 Task: Select the range for dropdown criteria.
Action: Mouse moved to (164, 76)
Screenshot: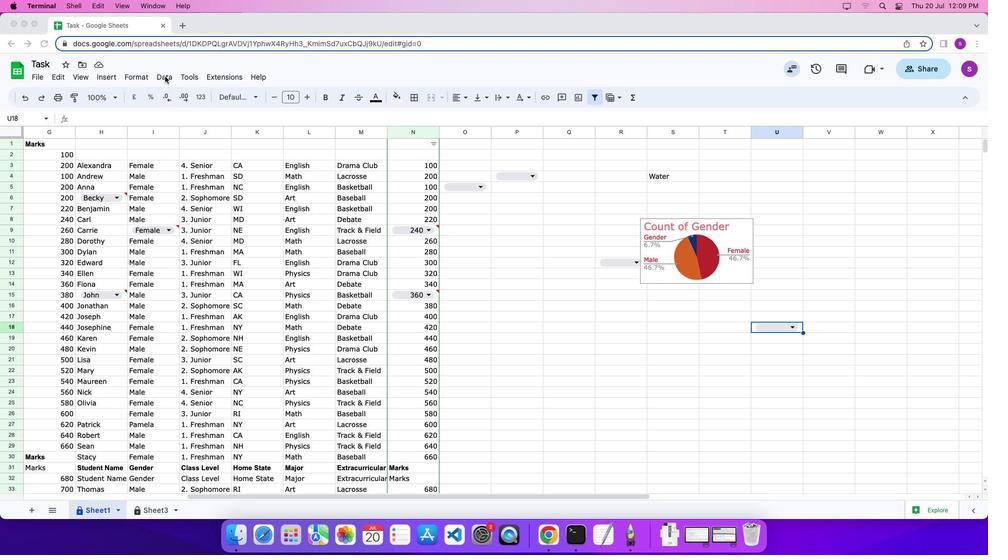 
Action: Mouse pressed left at (164, 76)
Screenshot: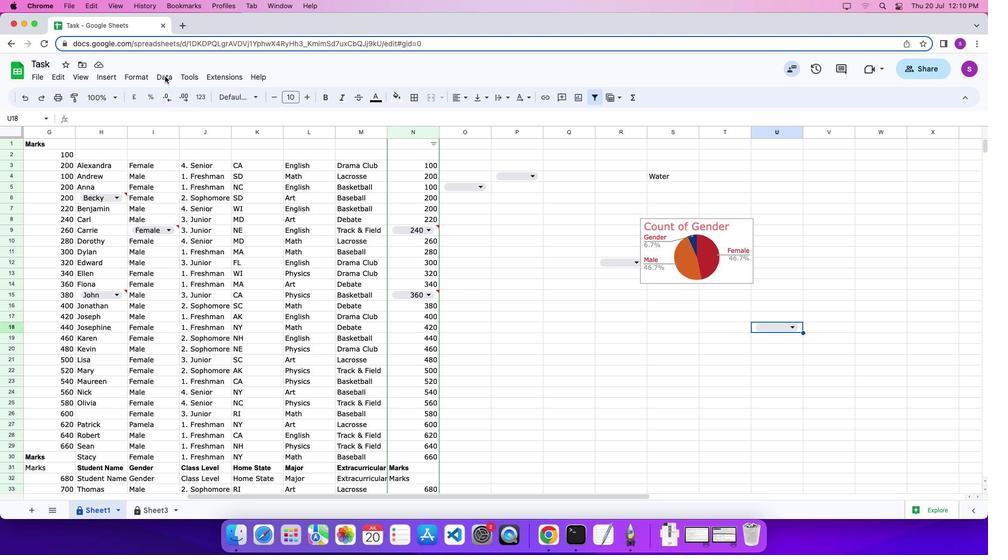 
Action: Mouse moved to (168, 77)
Screenshot: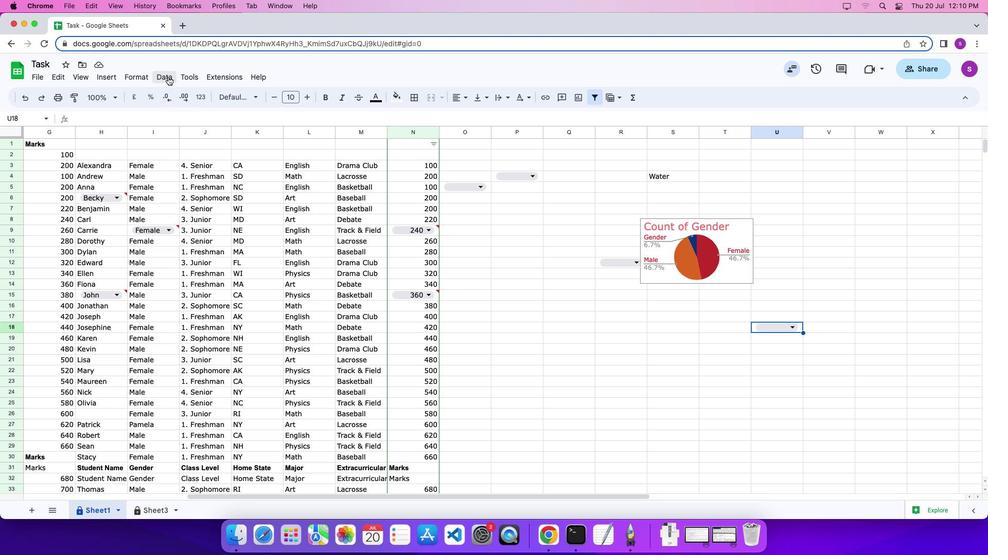 
Action: Mouse pressed left at (168, 77)
Screenshot: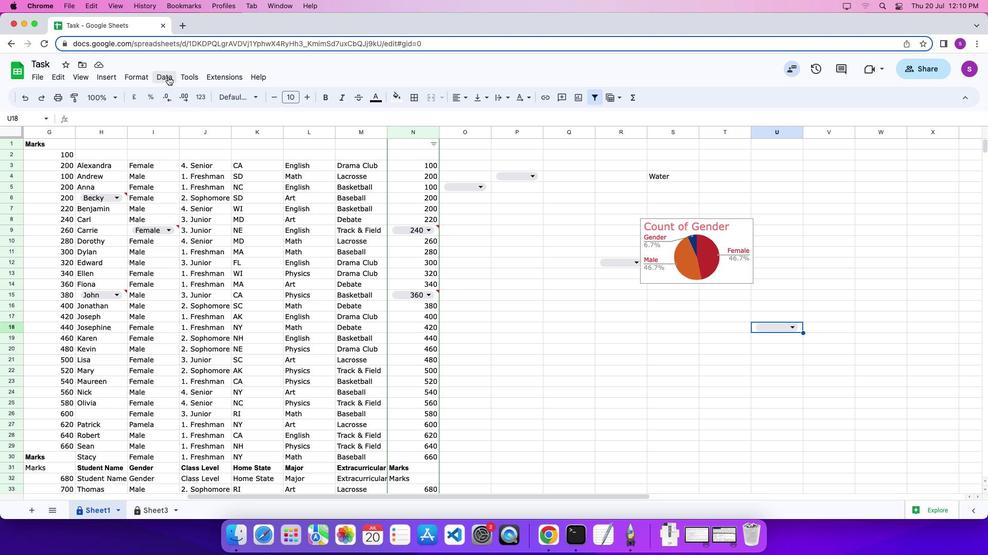 
Action: Mouse moved to (207, 285)
Screenshot: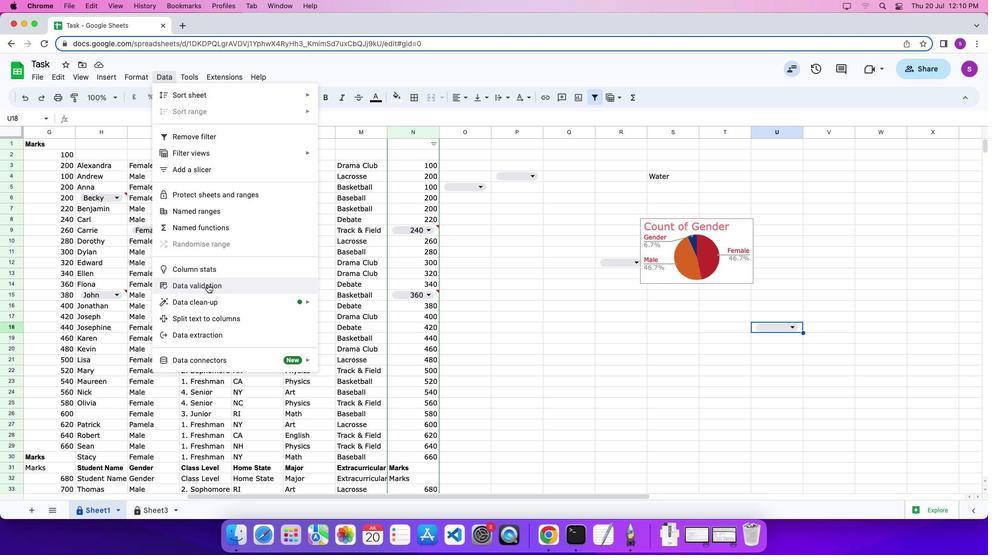 
Action: Mouse pressed left at (207, 285)
Screenshot: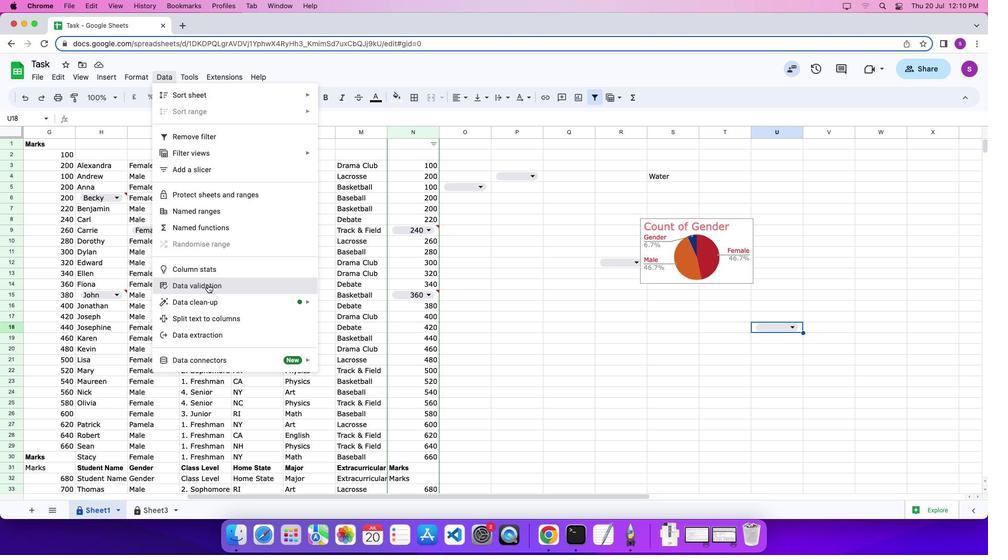 
Action: Mouse moved to (931, 437)
Screenshot: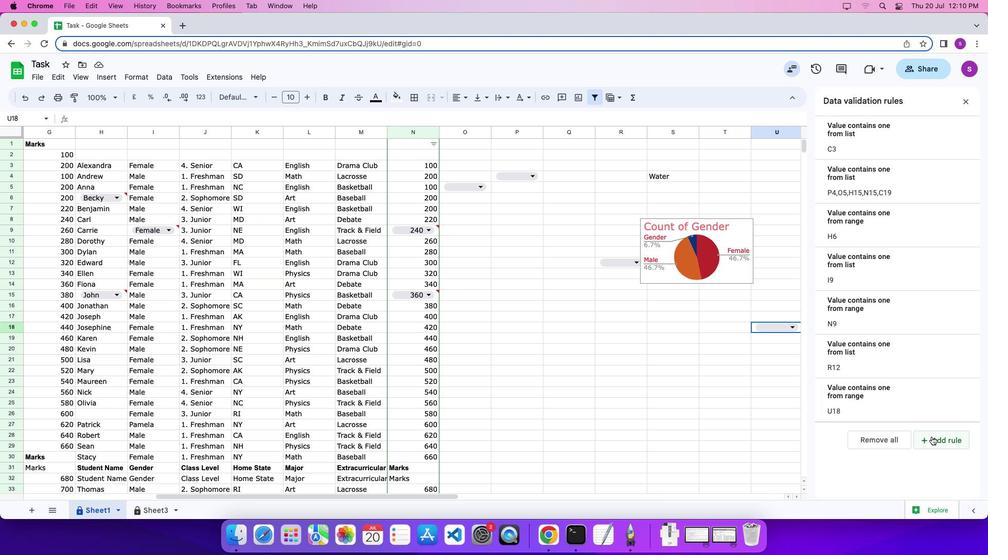 
Action: Mouse pressed left at (931, 437)
Screenshot: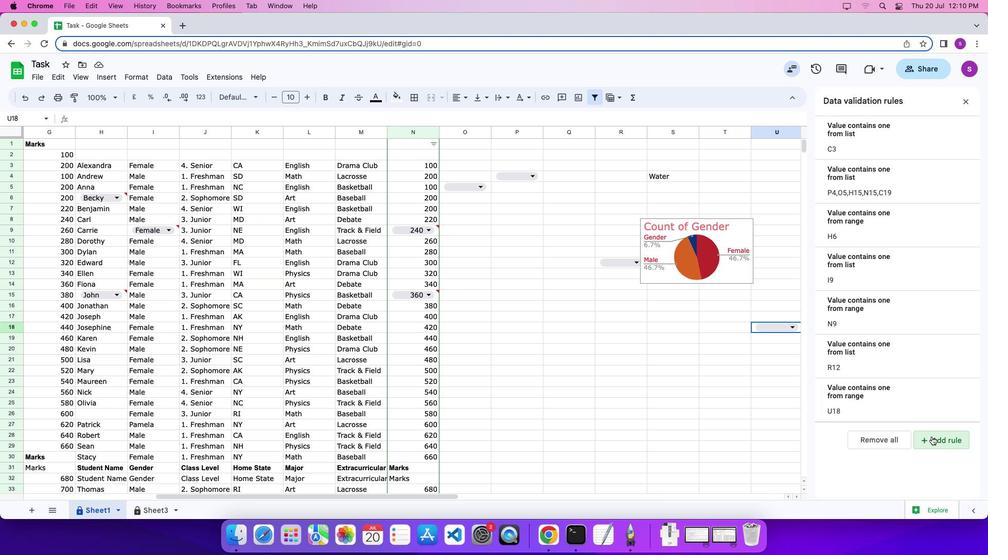 
Action: Mouse moved to (895, 195)
Screenshot: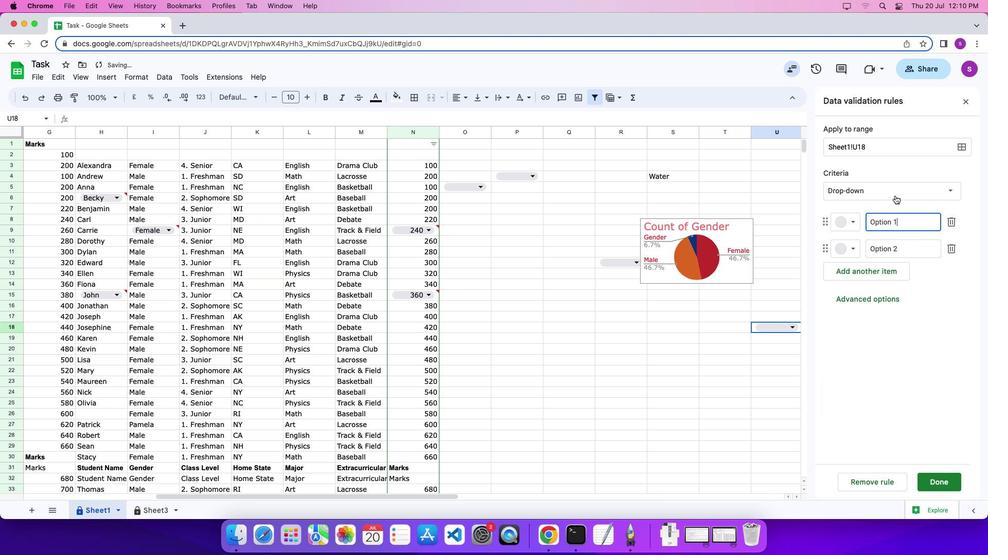
Action: Mouse pressed left at (895, 195)
Screenshot: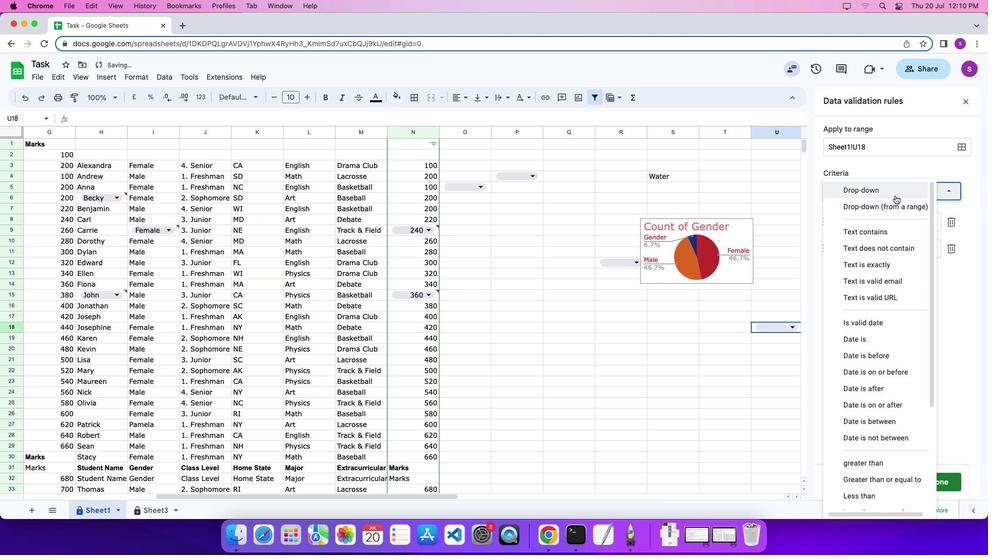 
Action: Mouse moved to (895, 204)
Screenshot: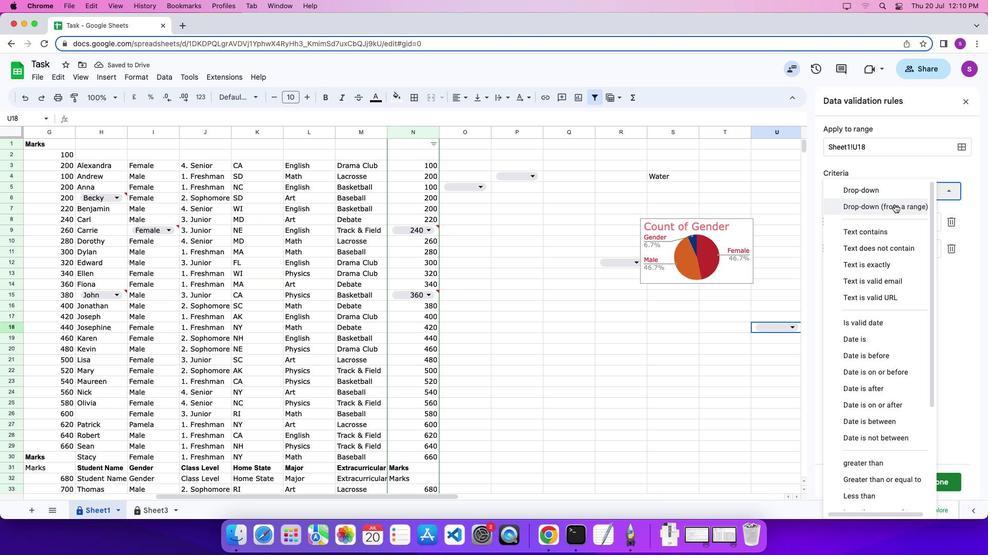 
Action: Mouse pressed left at (895, 204)
Screenshot: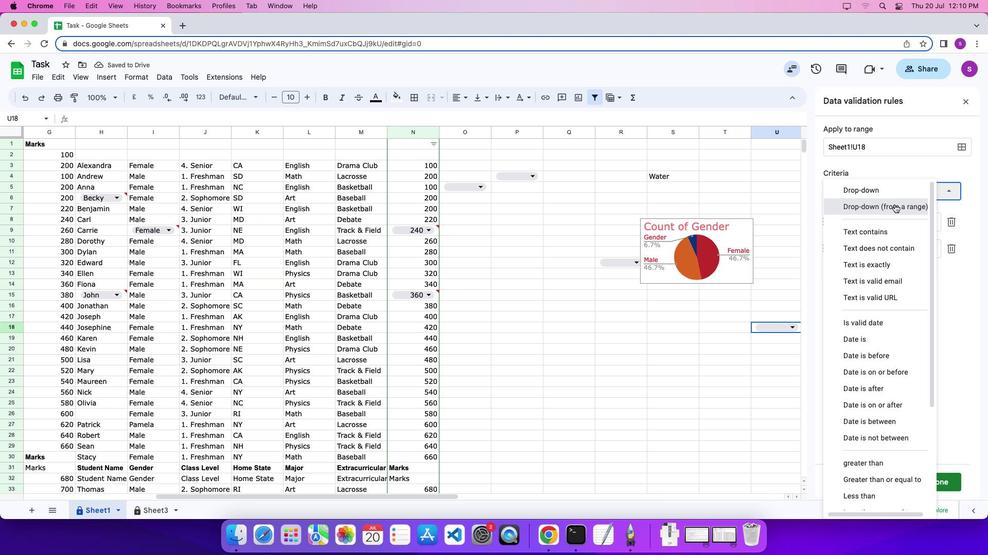 
Action: Mouse moved to (949, 222)
Screenshot: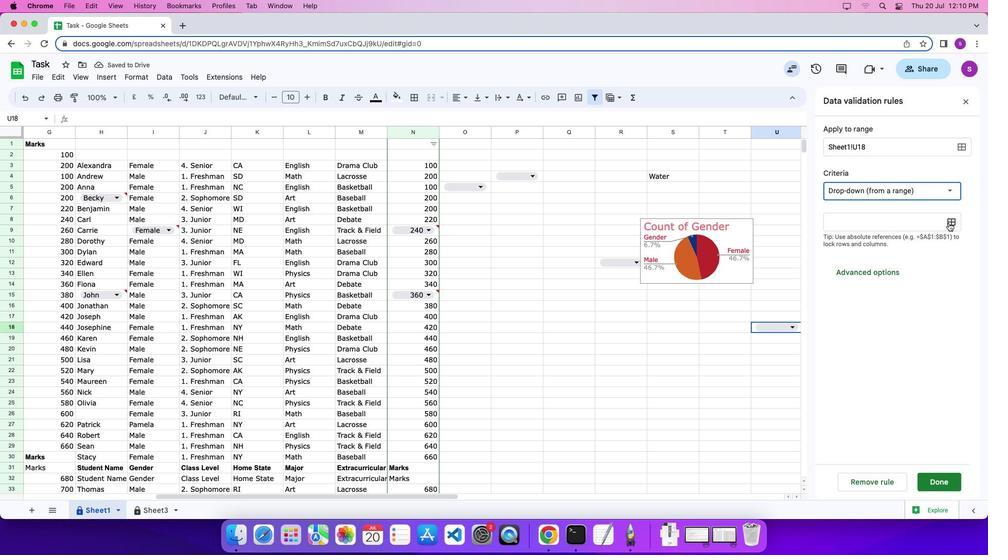 
Action: Mouse pressed left at (949, 222)
Screenshot: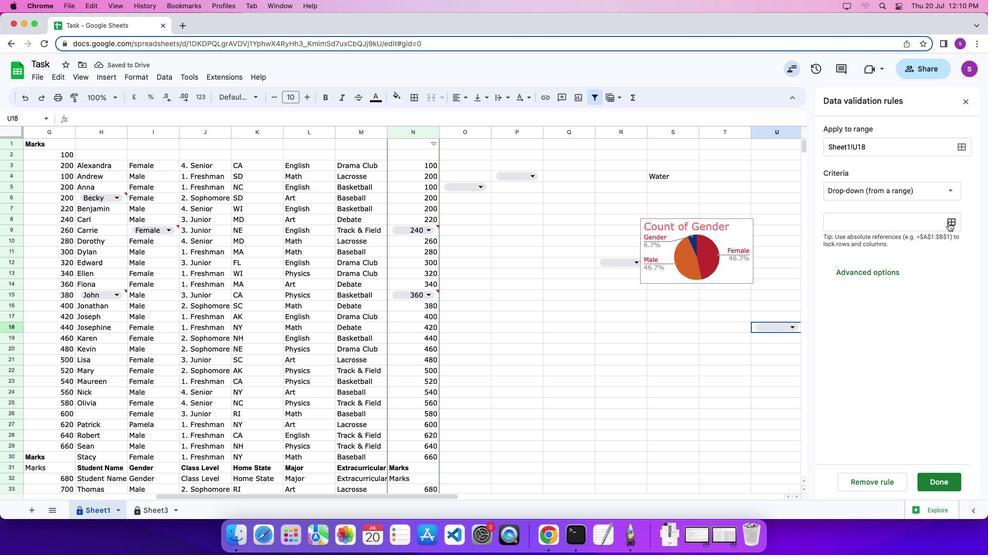 
Action: Mouse moved to (560, 281)
Screenshot: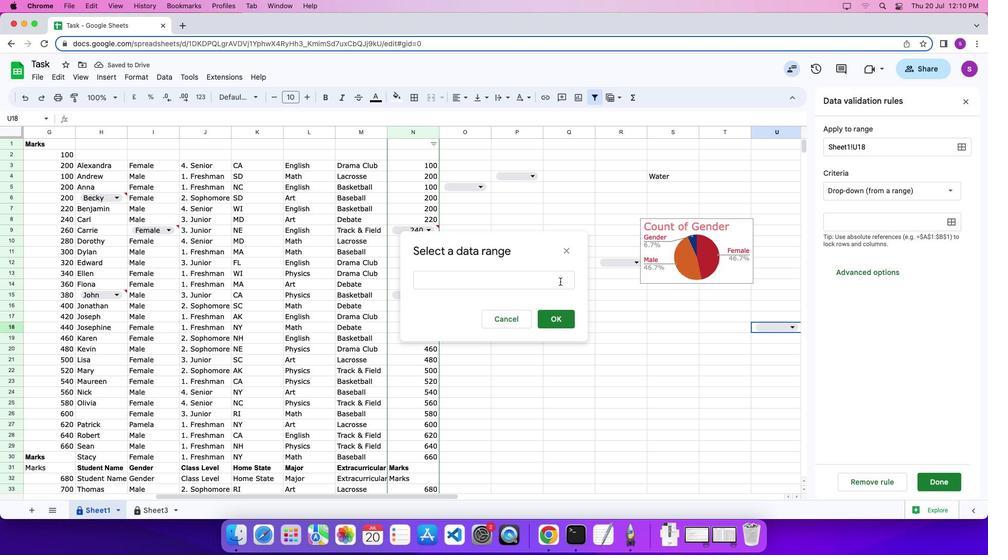 
Action: Mouse pressed left at (560, 281)
Screenshot: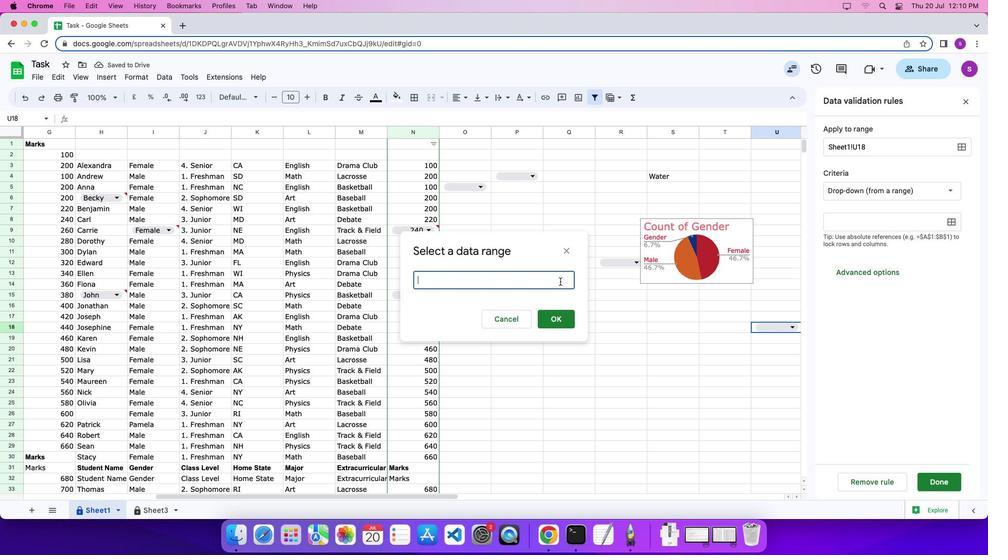 
Action: Key pressed Key.shift'K''1''2''\x03'
Screenshot: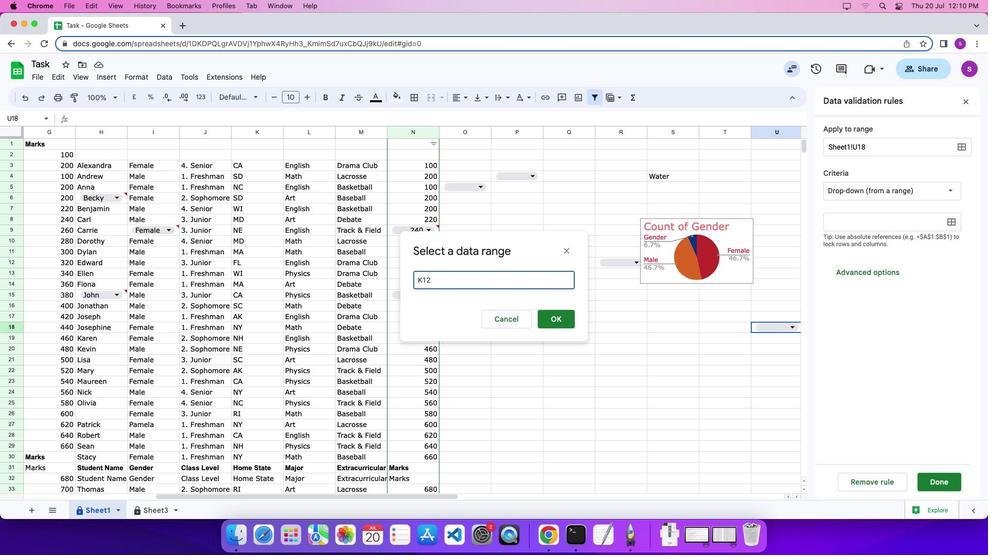 
Action: Mouse moved to (929, 481)
Screenshot: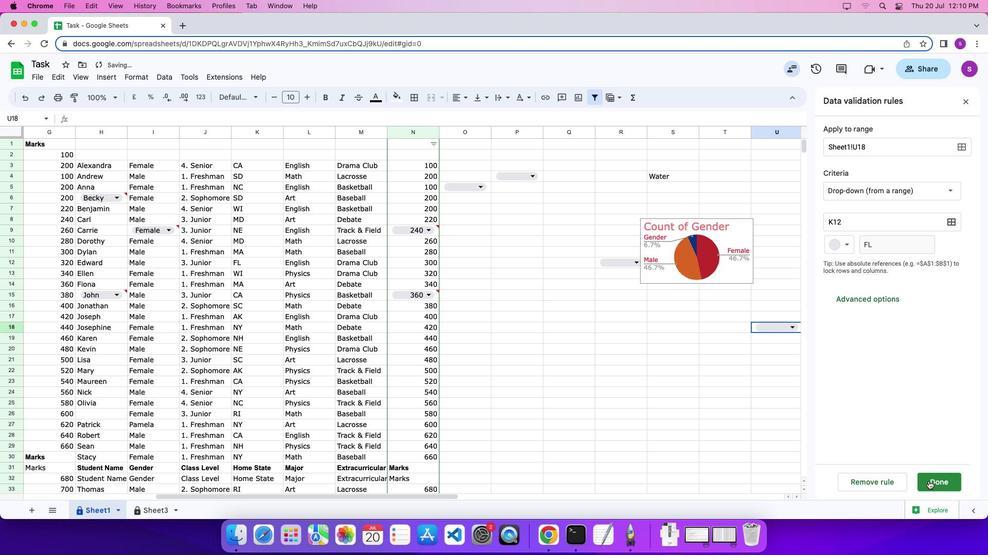 
Action: Mouse pressed left at (929, 481)
Screenshot: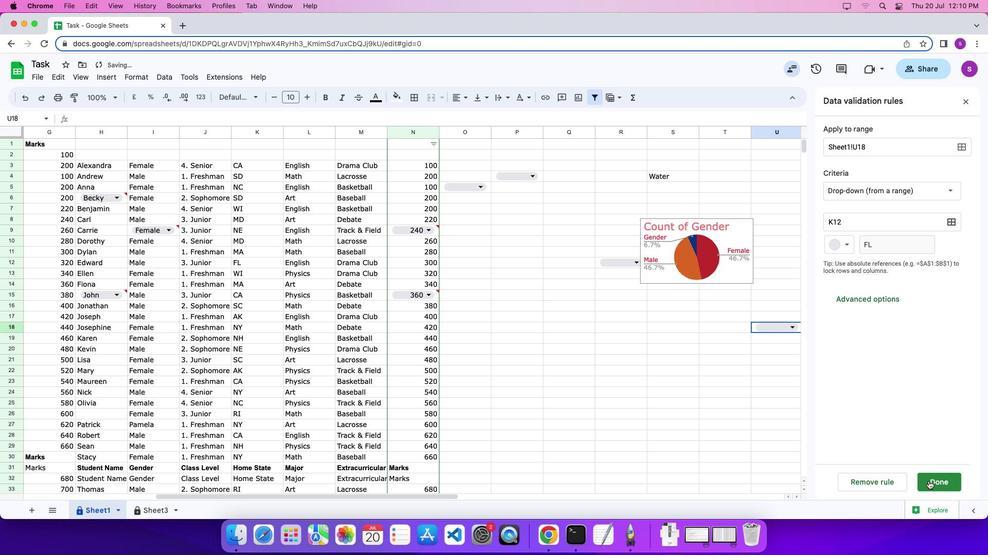 
